 Task: Add the task  Issue with data being truncated when saving to database to the section Feature Fling in the project ZeroG and add a Due Date to the respective task as 2023/12/27.
Action: Mouse moved to (388, 486)
Screenshot: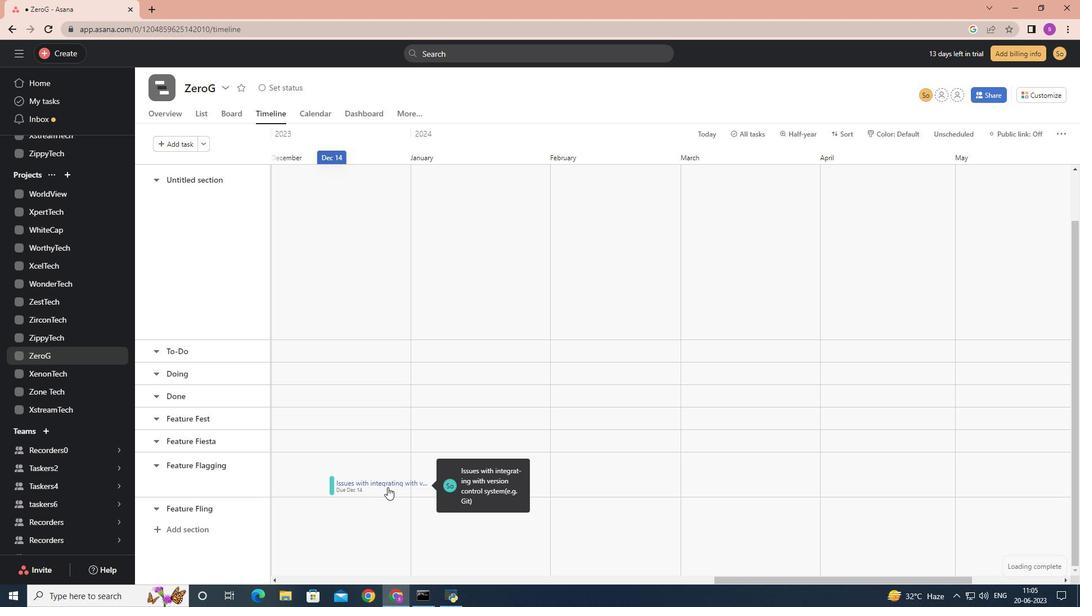 
Action: Mouse pressed left at (388, 486)
Screenshot: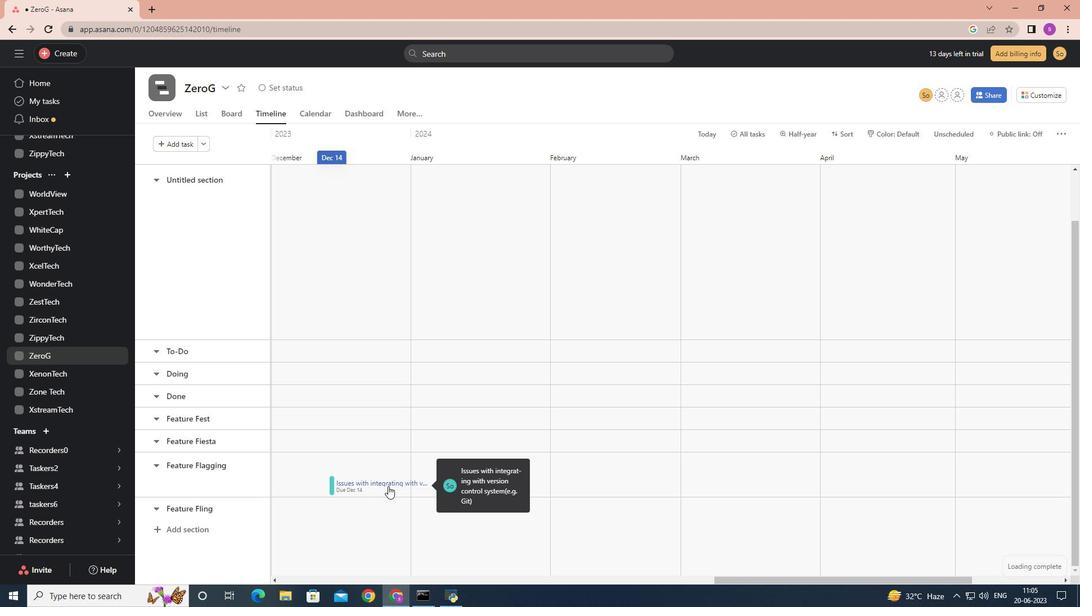 
Action: Mouse moved to (848, 266)
Screenshot: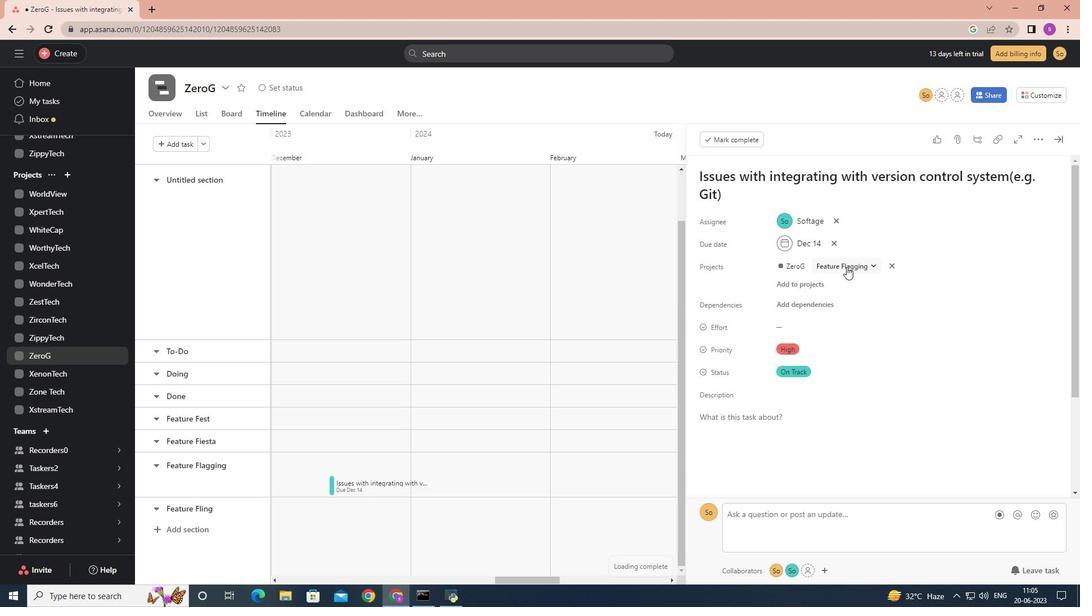 
Action: Mouse pressed left at (848, 266)
Screenshot: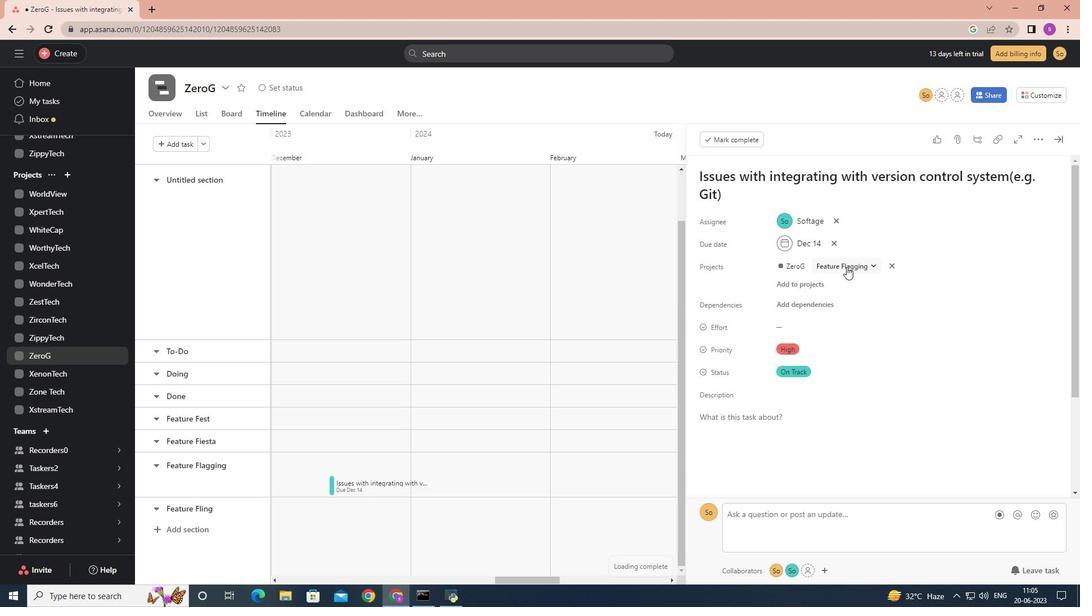 
Action: Mouse moved to (827, 436)
Screenshot: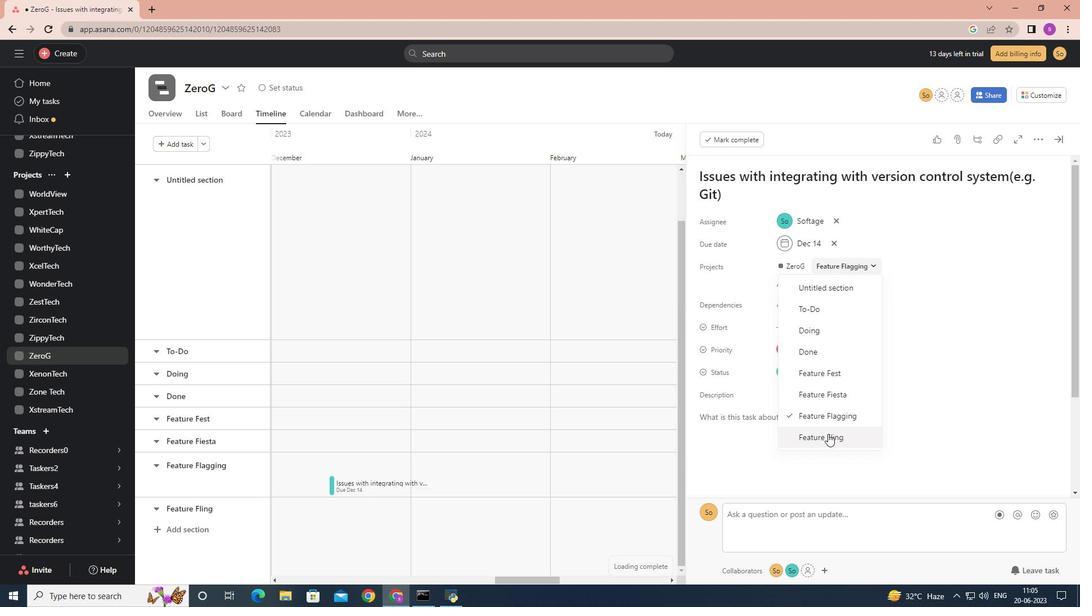 
Action: Mouse pressed left at (827, 436)
Screenshot: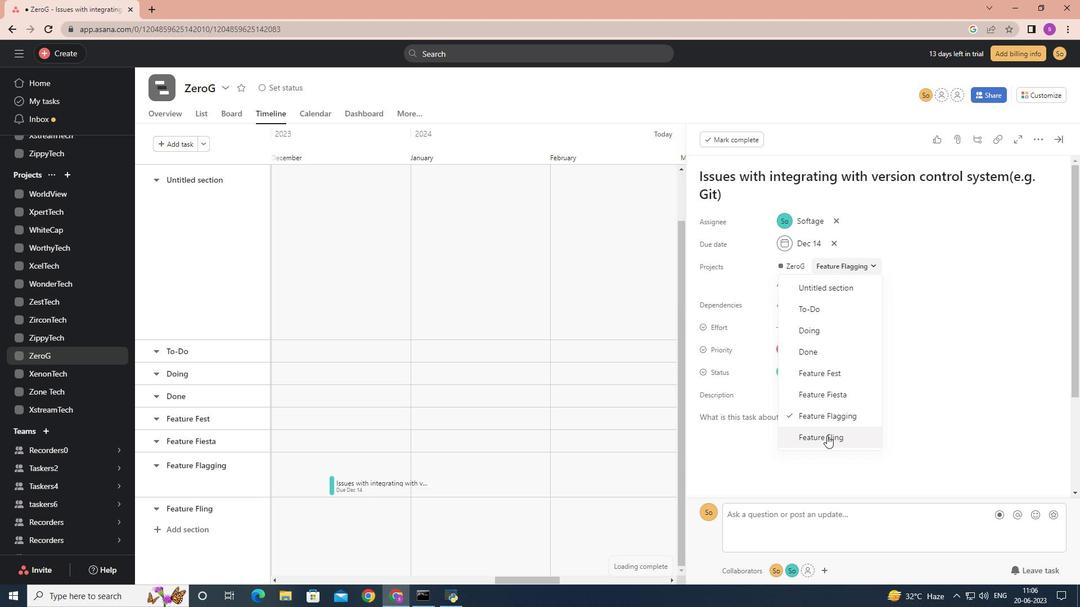
Action: Mouse moved to (831, 244)
Screenshot: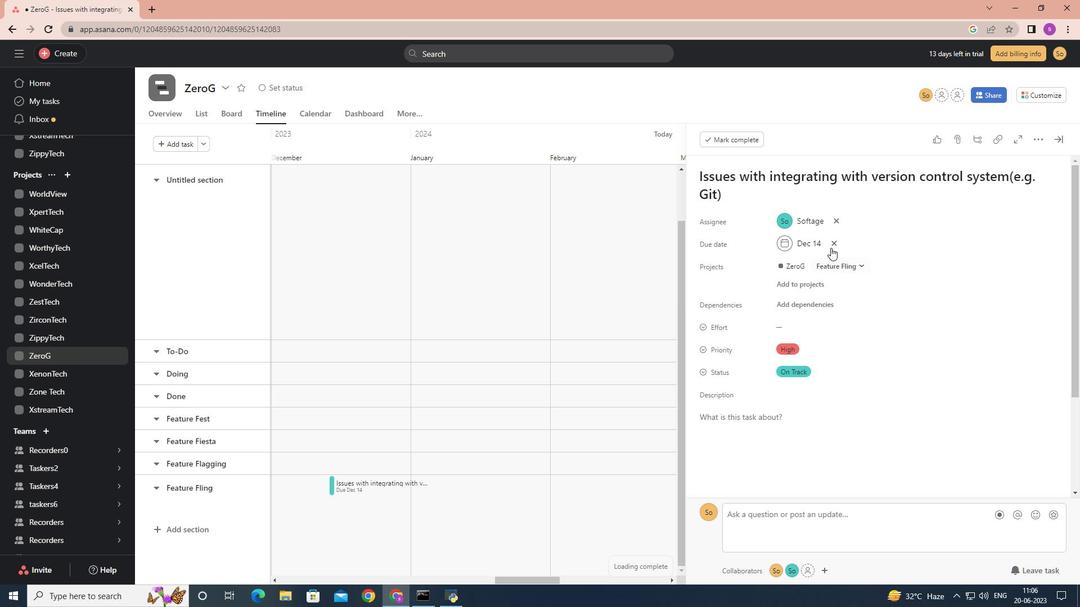 
Action: Mouse pressed left at (831, 244)
Screenshot: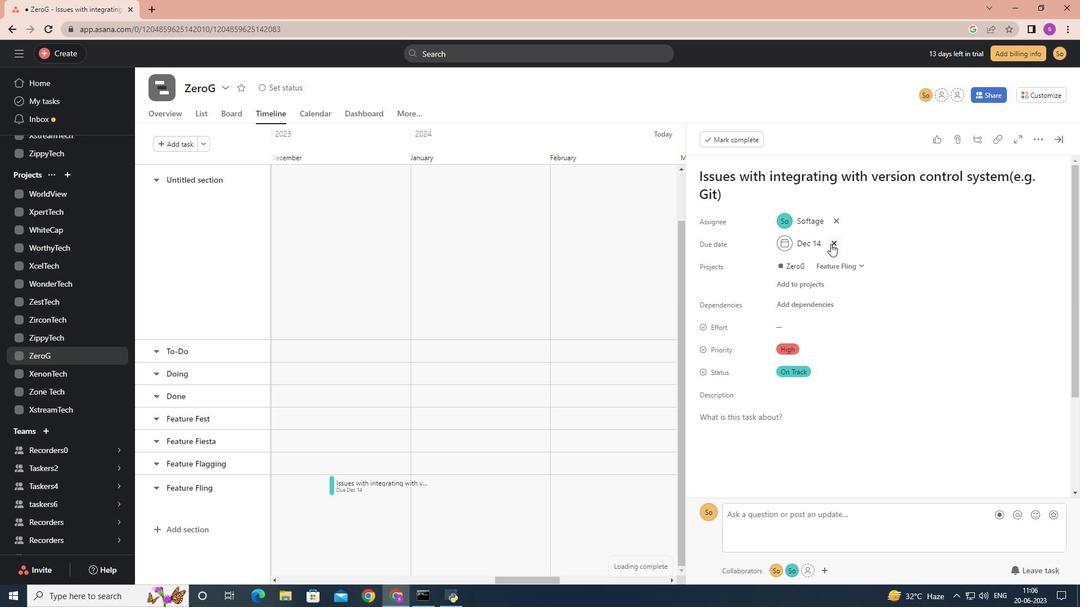 
Action: Mouse moved to (790, 243)
Screenshot: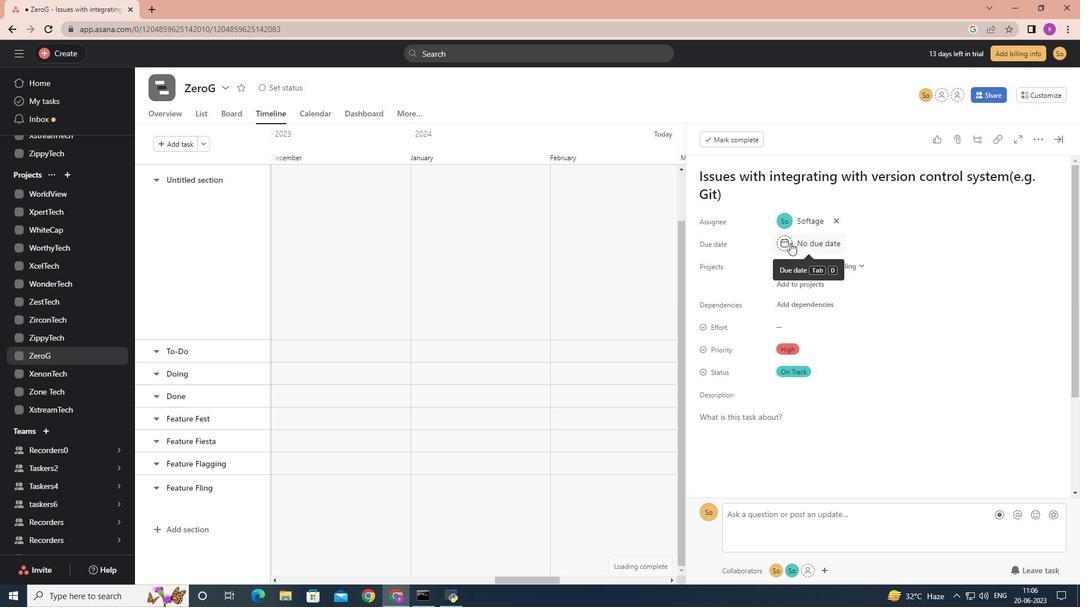 
Action: Mouse pressed left at (790, 243)
Screenshot: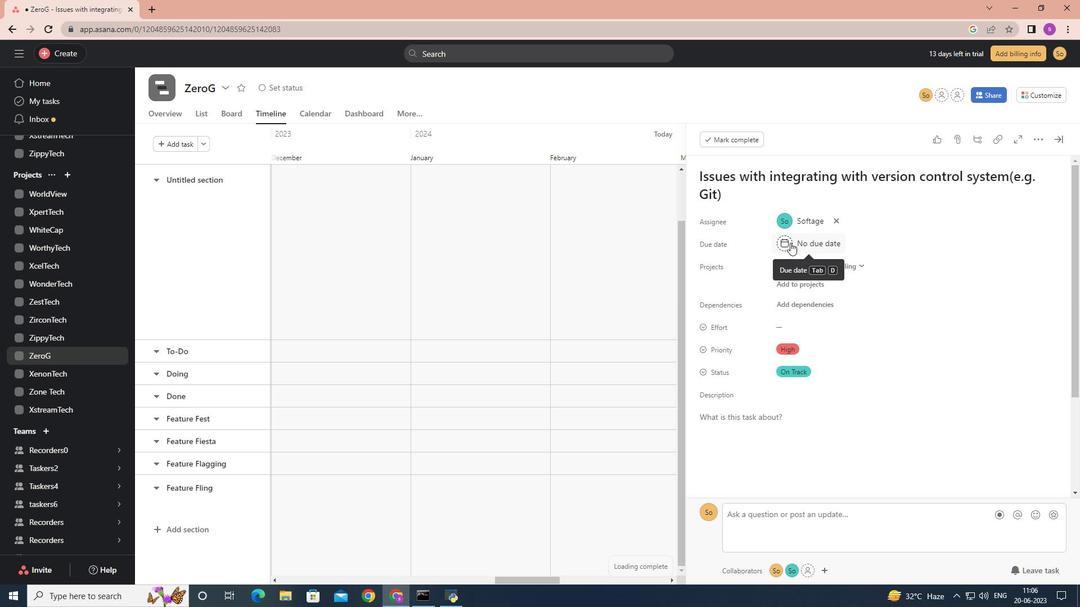 
Action: Mouse moved to (791, 243)
Screenshot: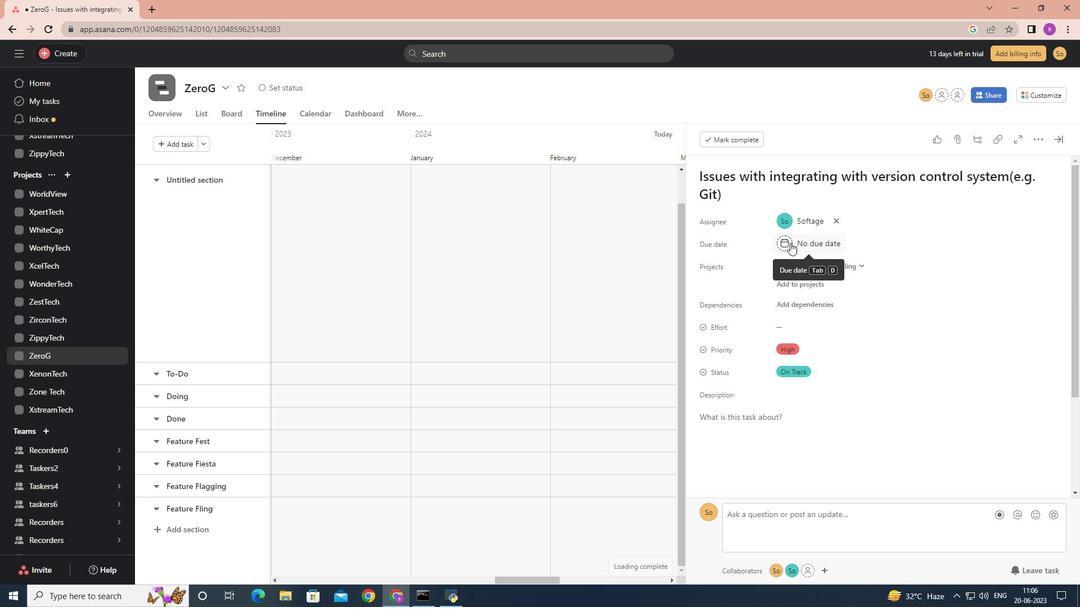 
Action: Key pressed 2023/12/27<Key.enter>
Screenshot: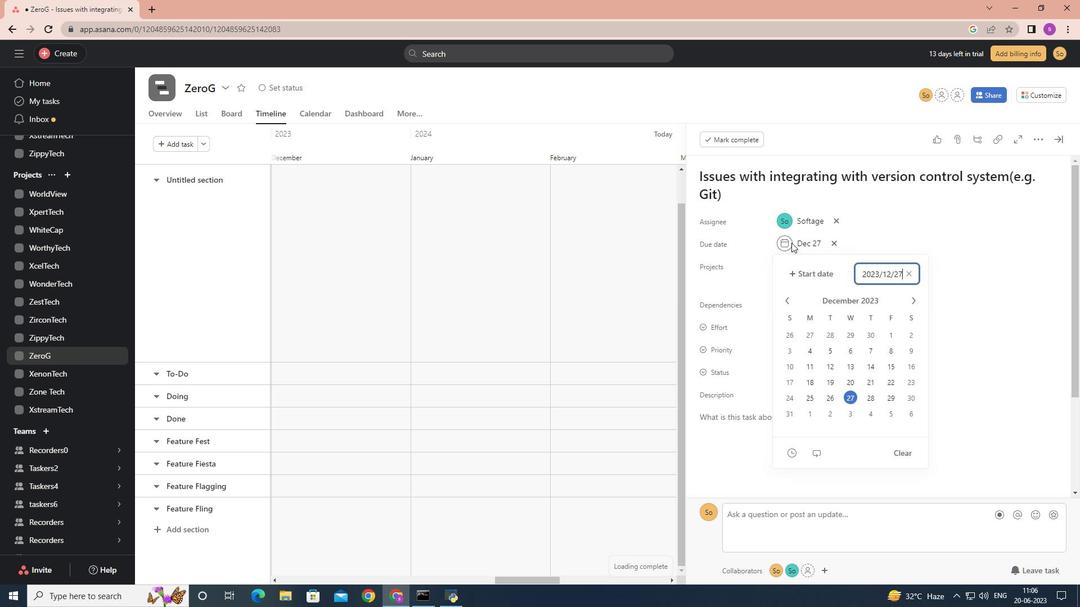 
Action: Mouse moved to (1054, 266)
Screenshot: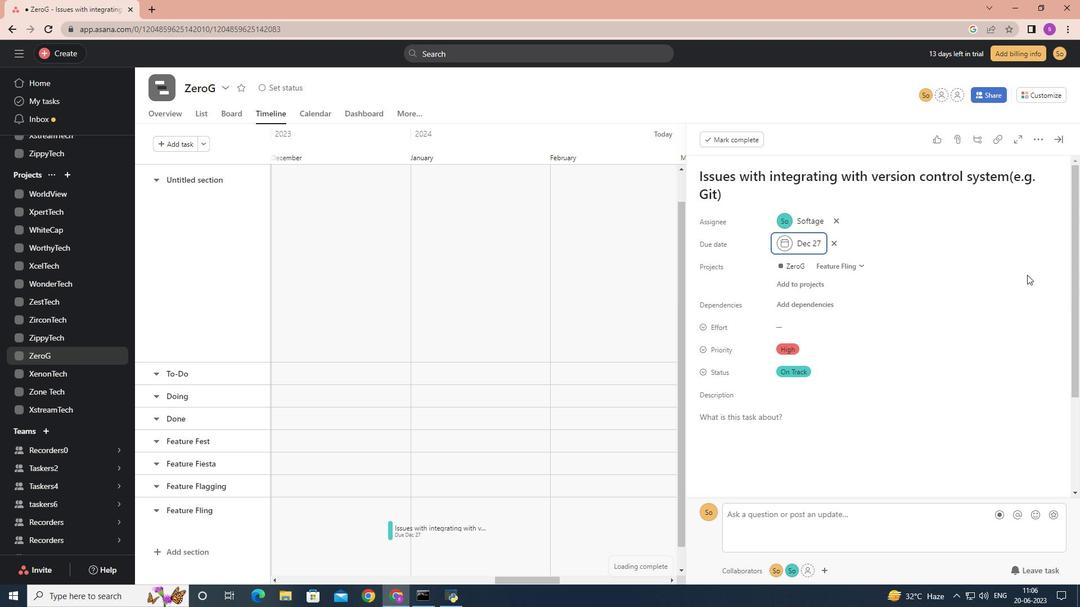
Action: Mouse pressed left at (1054, 266)
Screenshot: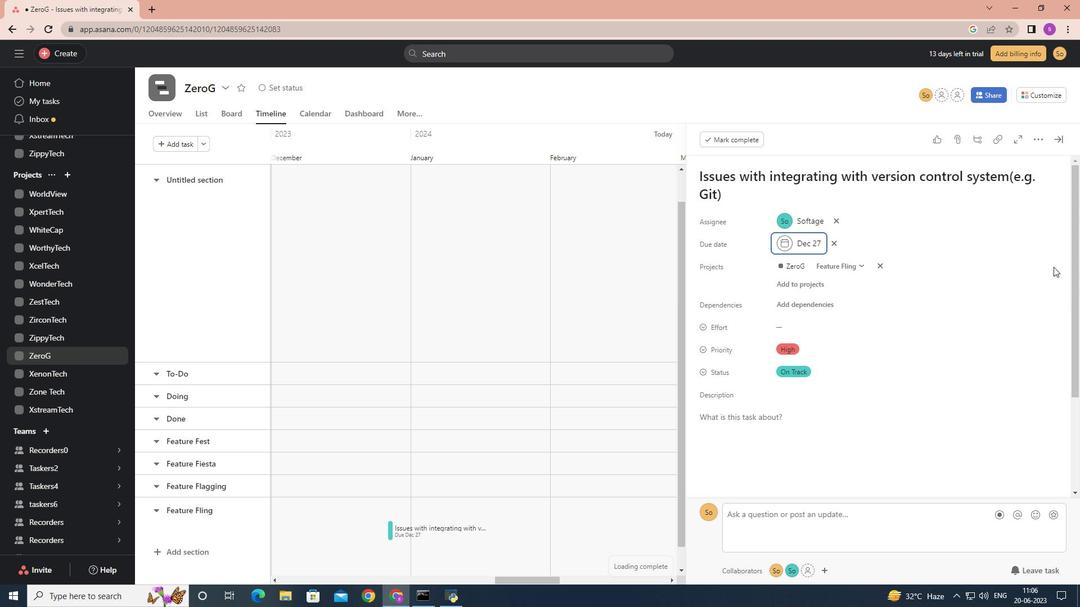 
